 Task: Visit the Redfin Premier page.
Action: Mouse moved to (791, 284)
Screenshot: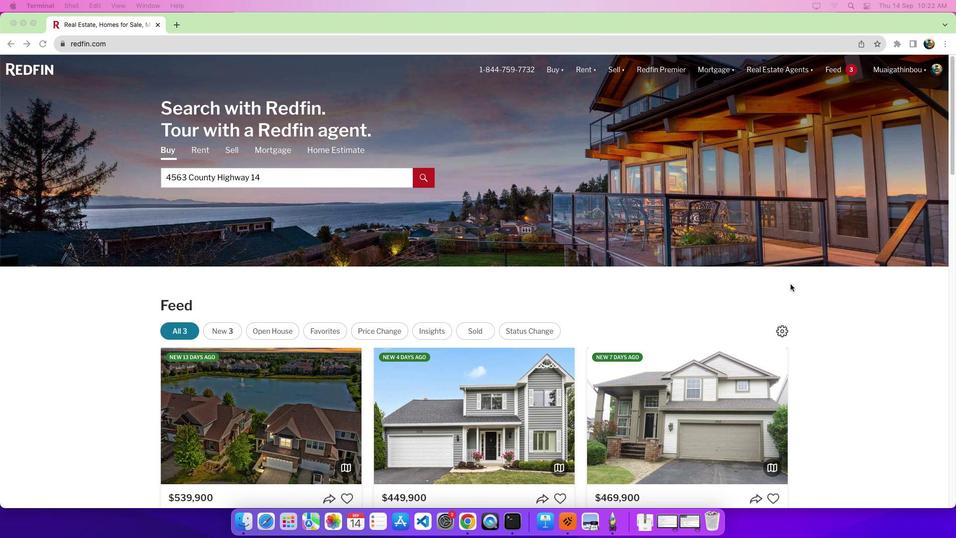 
Action: Mouse pressed left at (791, 284)
Screenshot: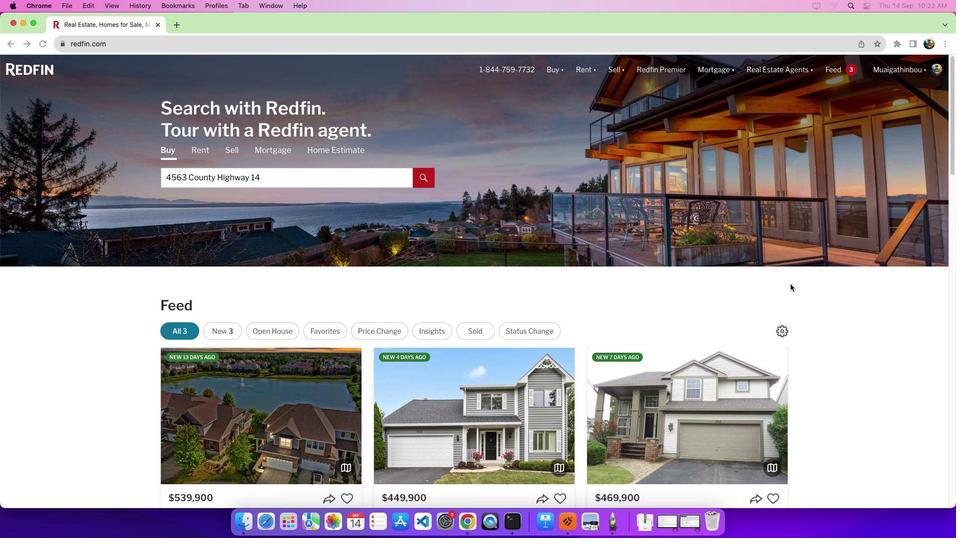 
Action: Mouse moved to (628, 135)
Screenshot: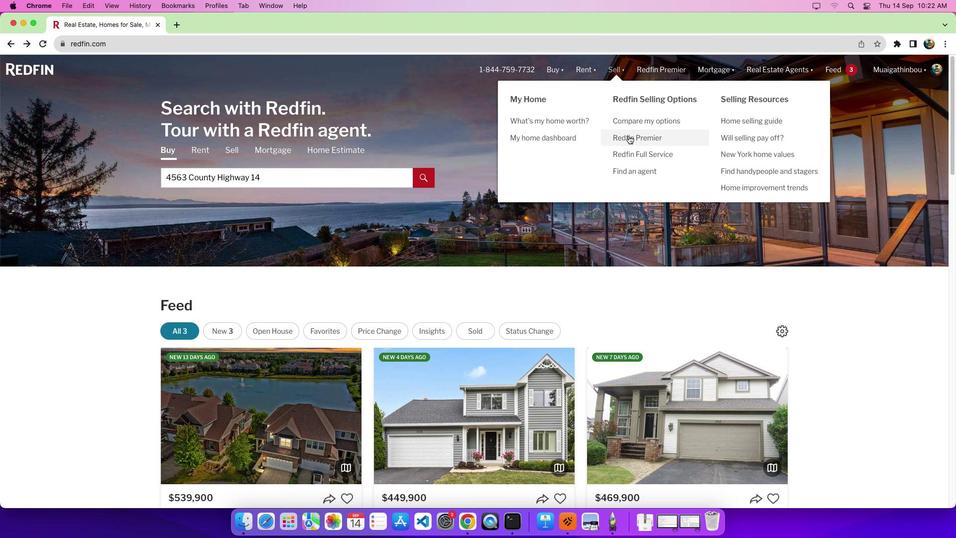 
Action: Mouse pressed left at (628, 135)
Screenshot: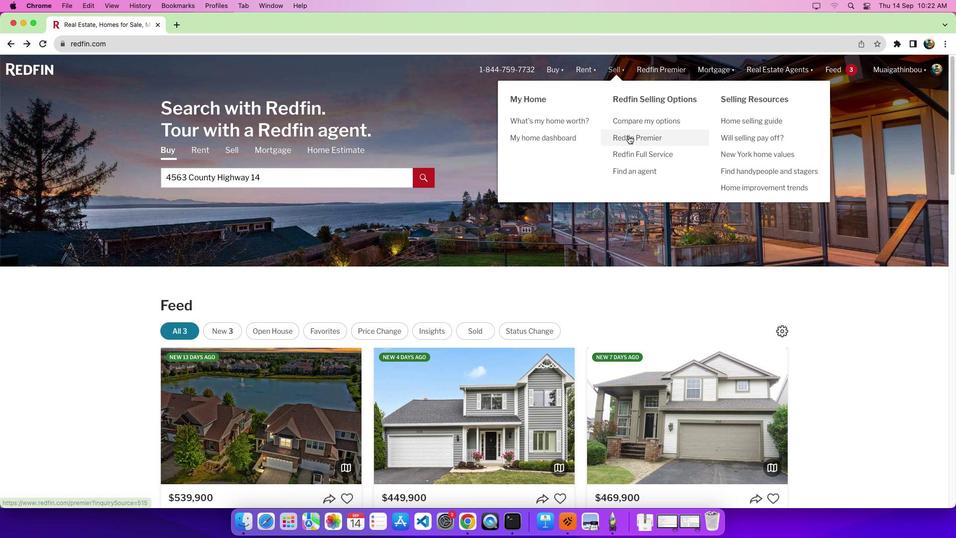 
Action: Mouse moved to (626, 141)
Screenshot: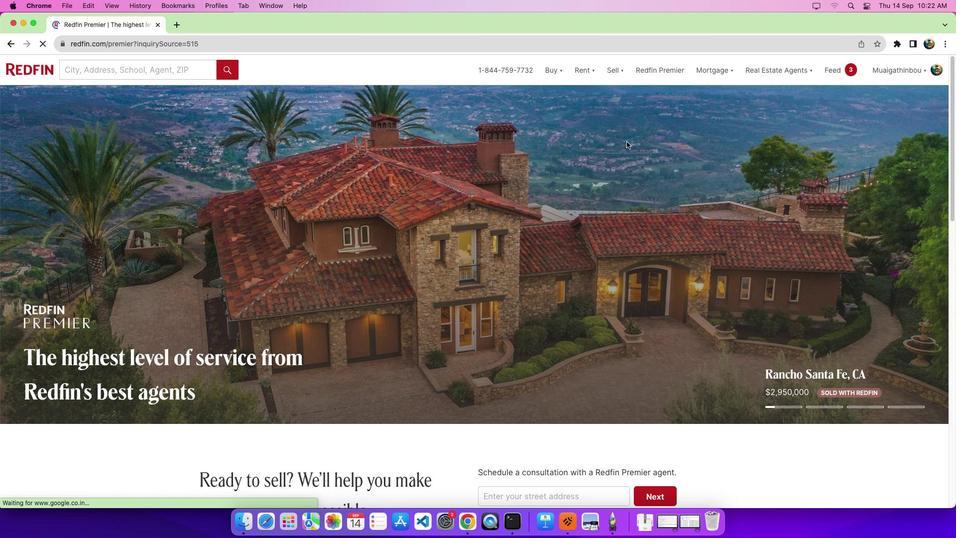 
Action: Mouse scrolled (626, 141) with delta (0, 0)
Screenshot: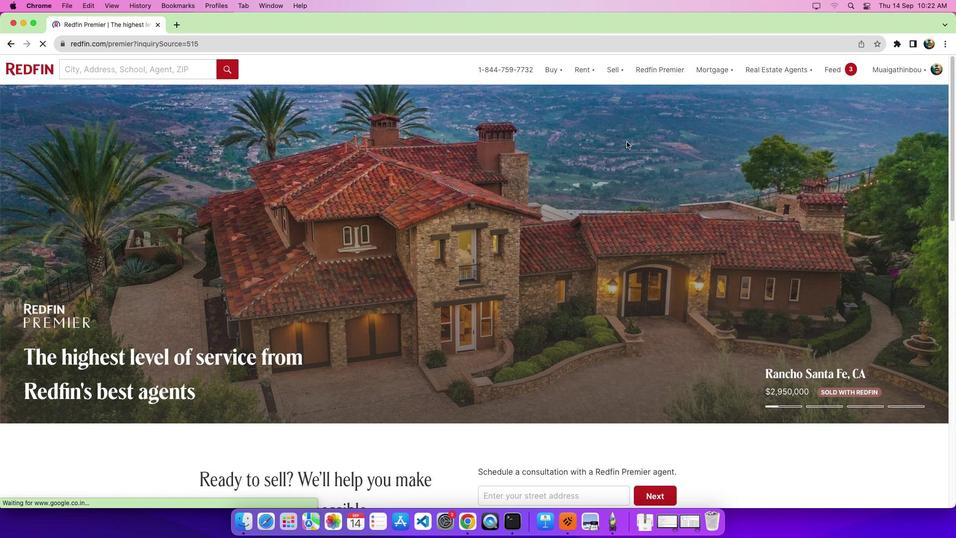 
Action: Mouse scrolled (626, 141) with delta (0, 0)
Screenshot: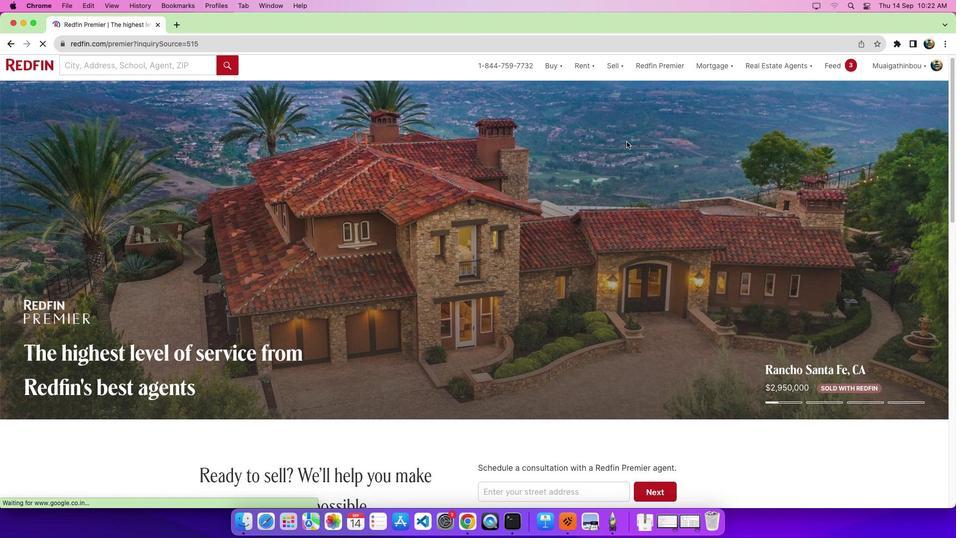 
Action: Mouse scrolled (626, 141) with delta (0, -2)
Screenshot: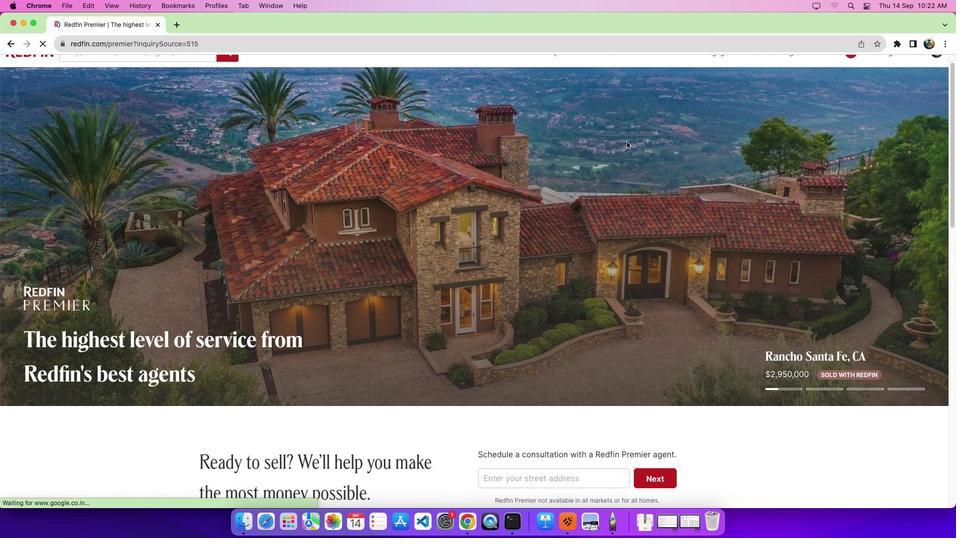 
Action: Mouse scrolled (626, 141) with delta (0, -3)
Screenshot: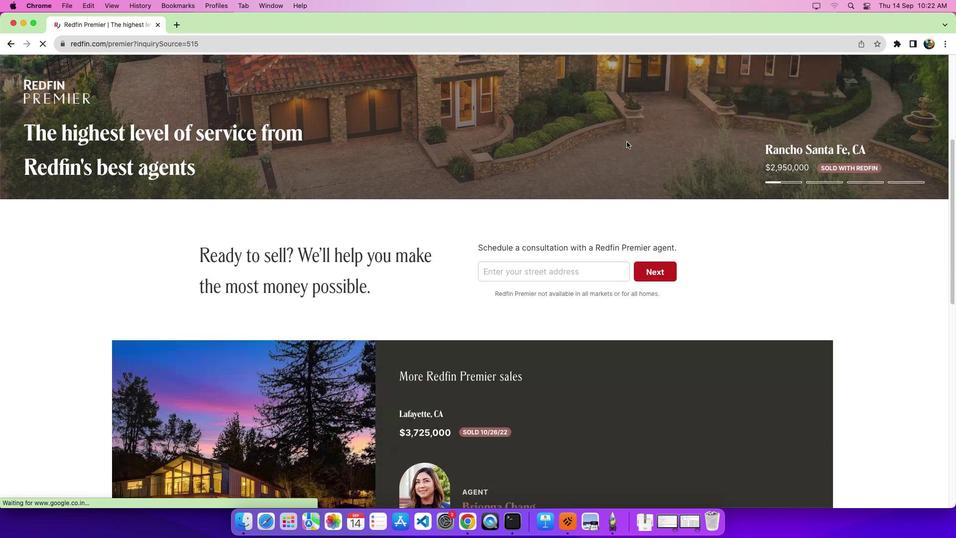 
Action: Mouse scrolled (626, 141) with delta (0, 0)
Screenshot: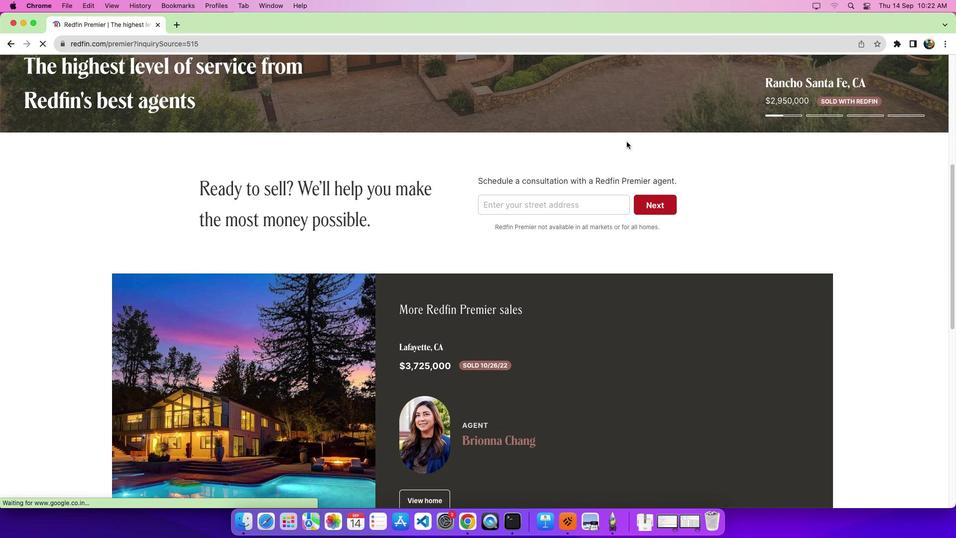 
Action: Mouse scrolled (626, 141) with delta (0, 0)
Screenshot: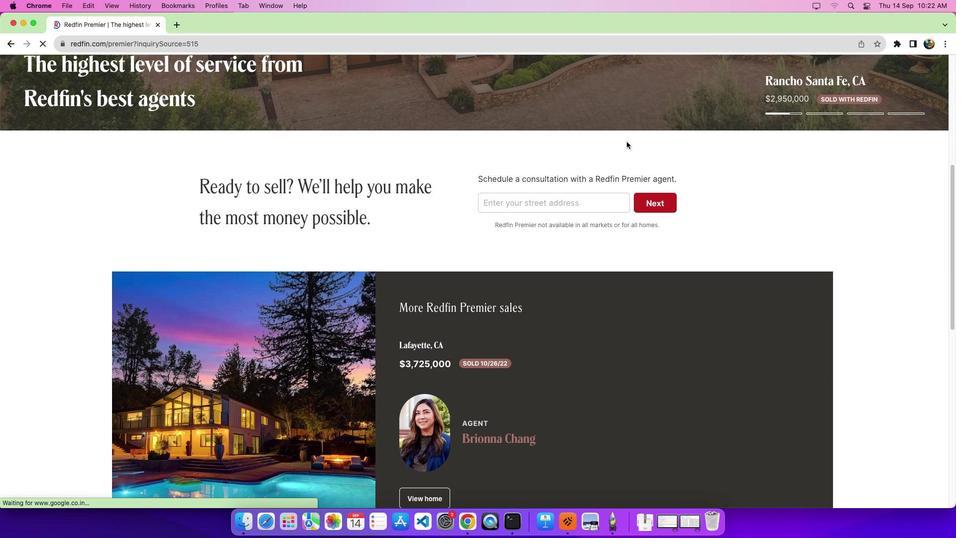 
Action: Mouse scrolled (626, 141) with delta (0, 0)
Screenshot: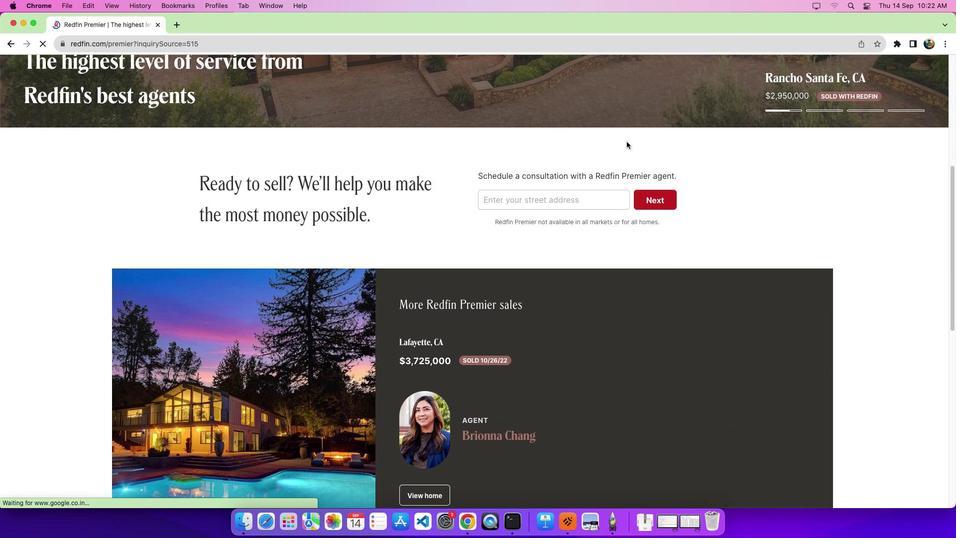
Action: Mouse scrolled (626, 141) with delta (0, 0)
Screenshot: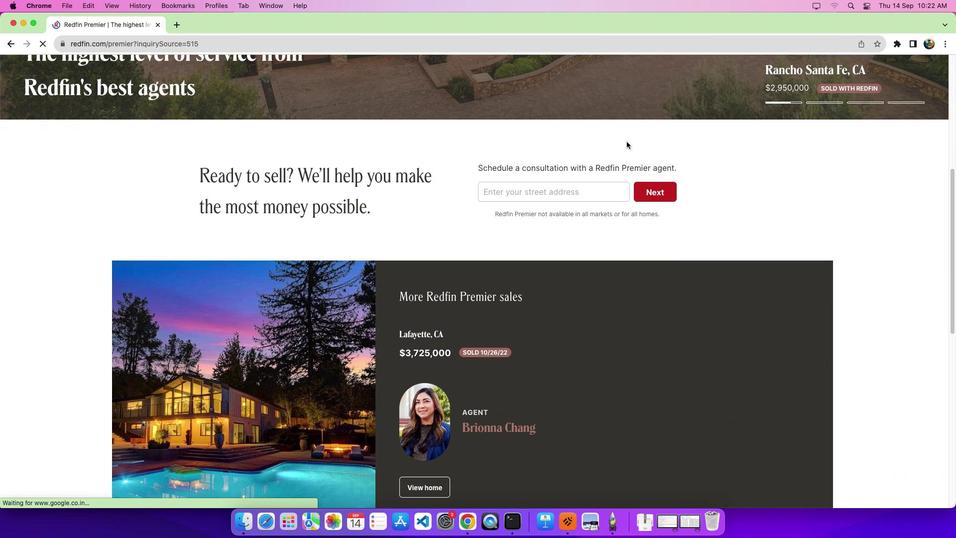 
Action: Mouse moved to (572, 114)
Screenshot: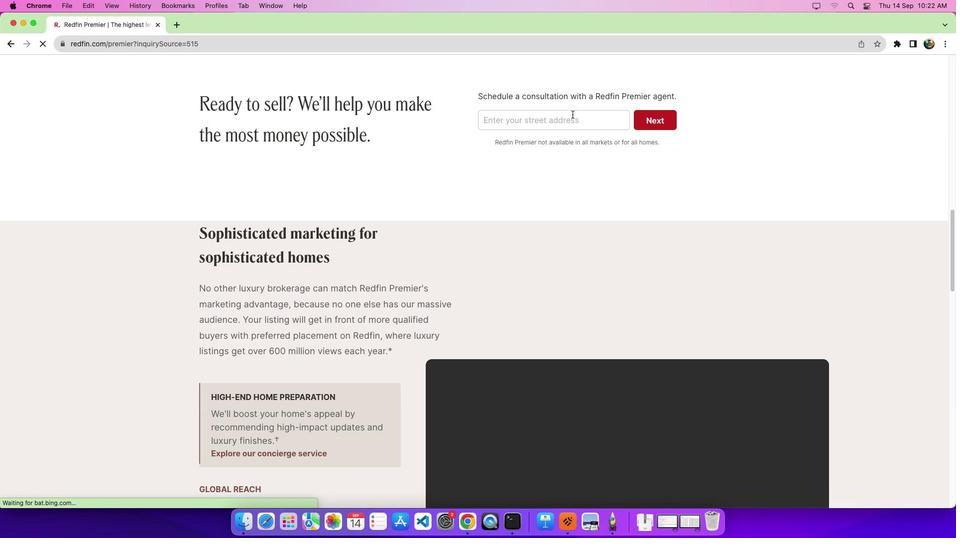 
Action: Mouse pressed left at (572, 114)
Screenshot: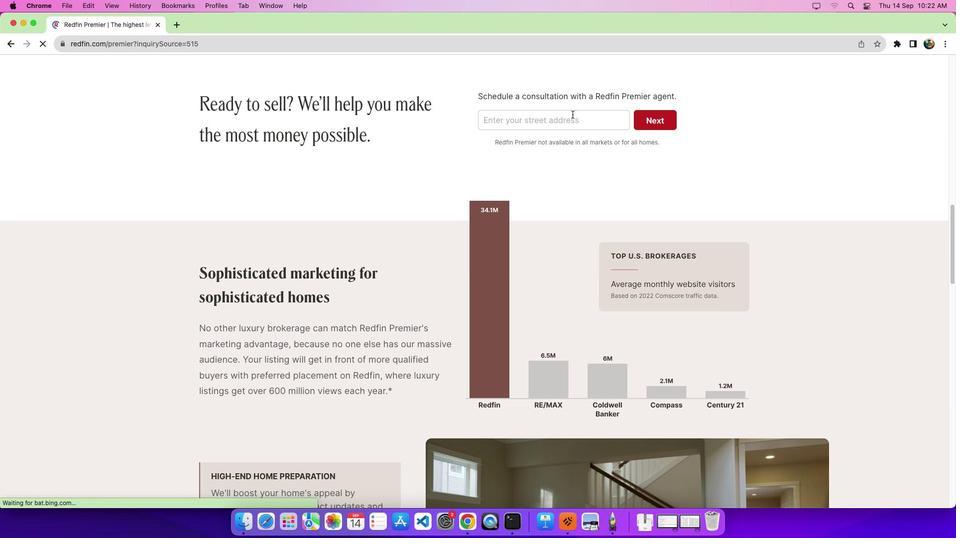
Action: Mouse moved to (594, 154)
Screenshot: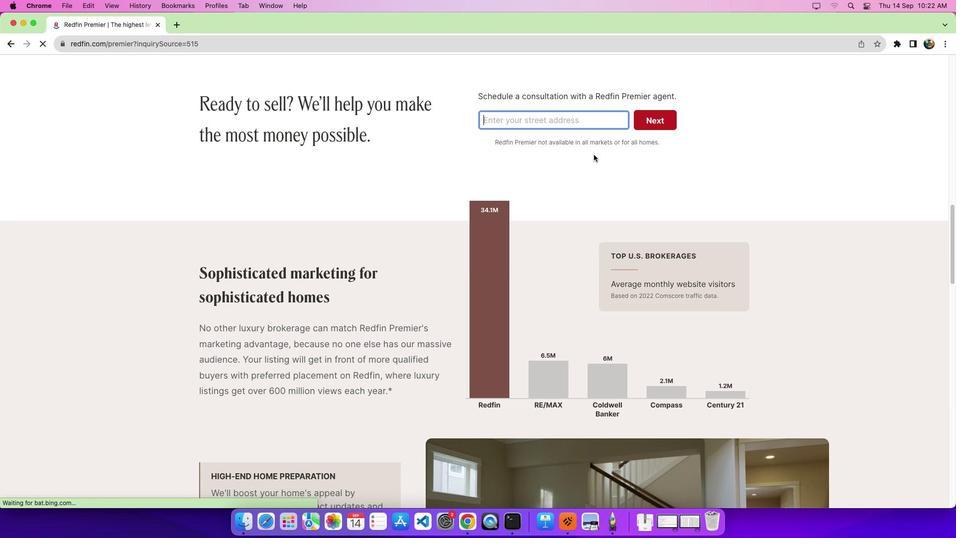 
Action: Mouse scrolled (594, 154) with delta (0, 0)
Screenshot: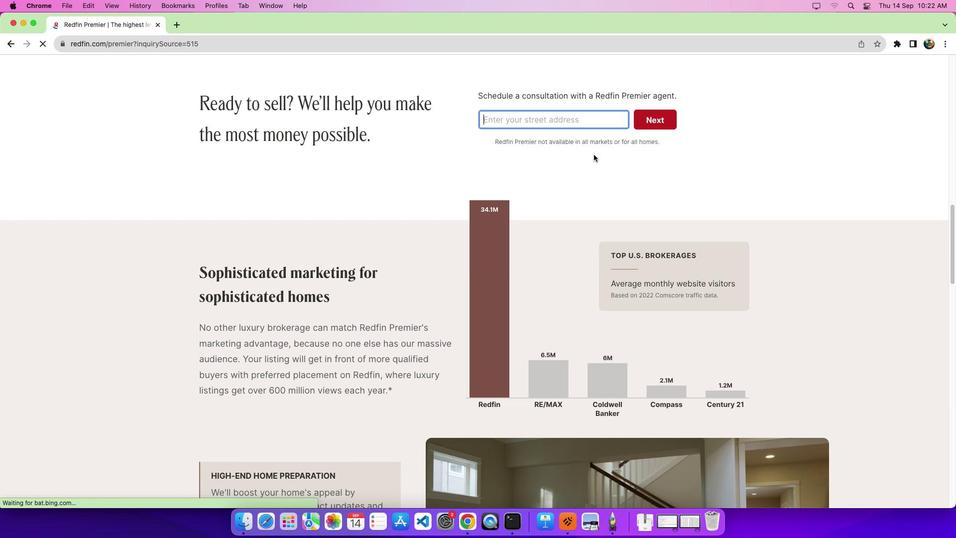 
Action: Mouse scrolled (594, 154) with delta (0, 0)
Screenshot: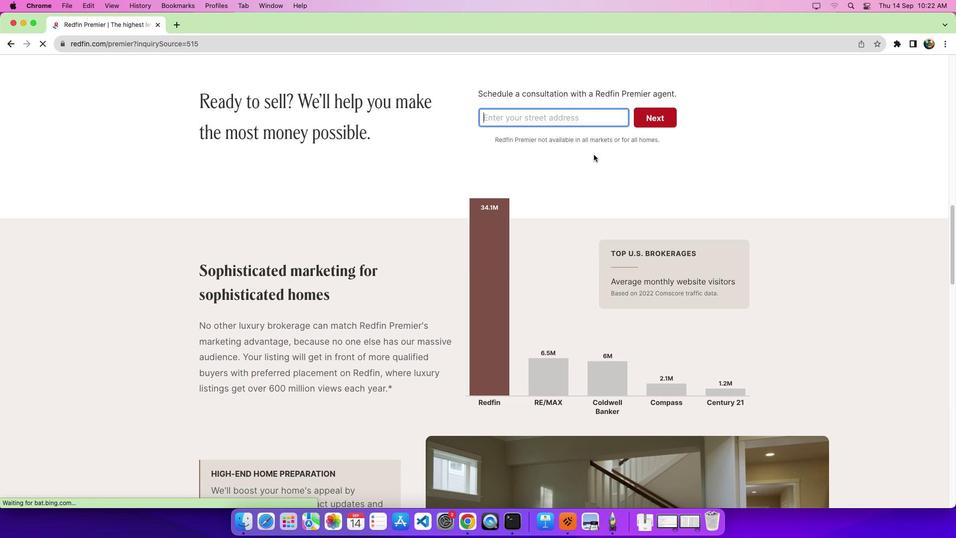 
Action: Mouse scrolled (594, 154) with delta (0, -3)
Screenshot: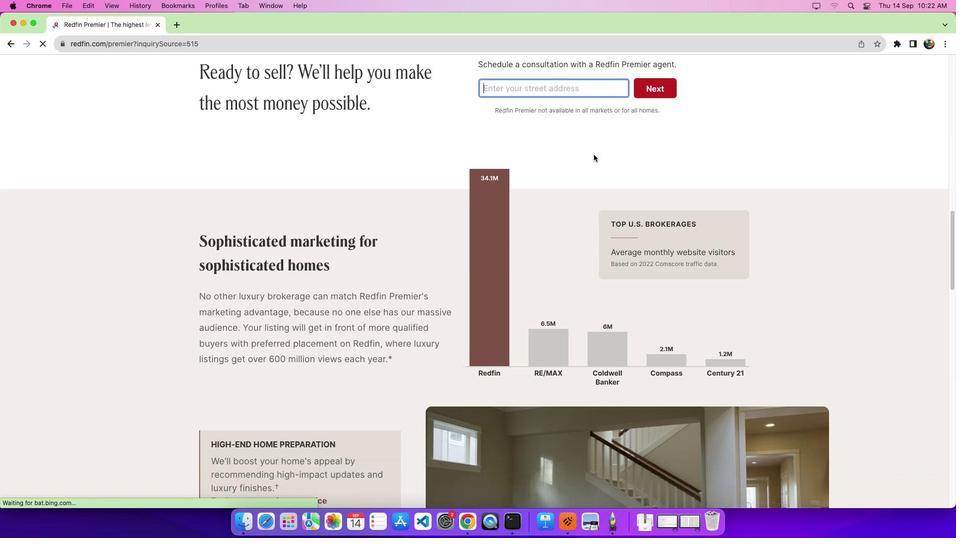 
Action: Mouse scrolled (594, 154) with delta (0, -5)
Screenshot: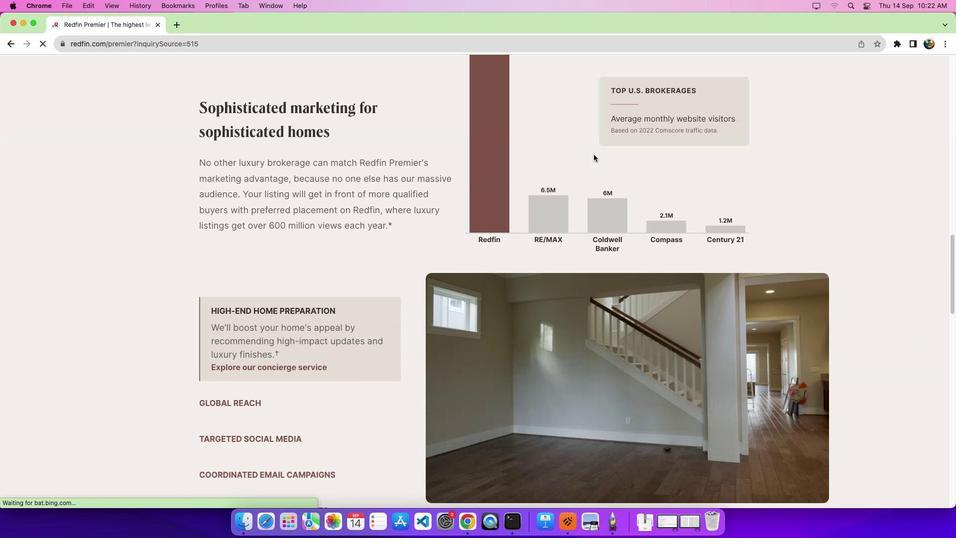 
Action: Mouse scrolled (594, 154) with delta (0, 0)
Screenshot: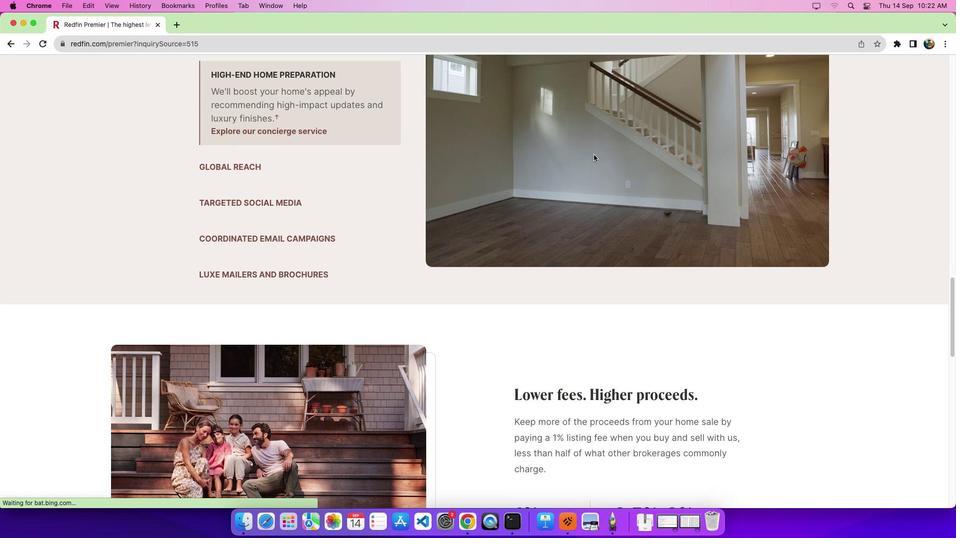 
Action: Mouse scrolled (594, 154) with delta (0, 0)
Screenshot: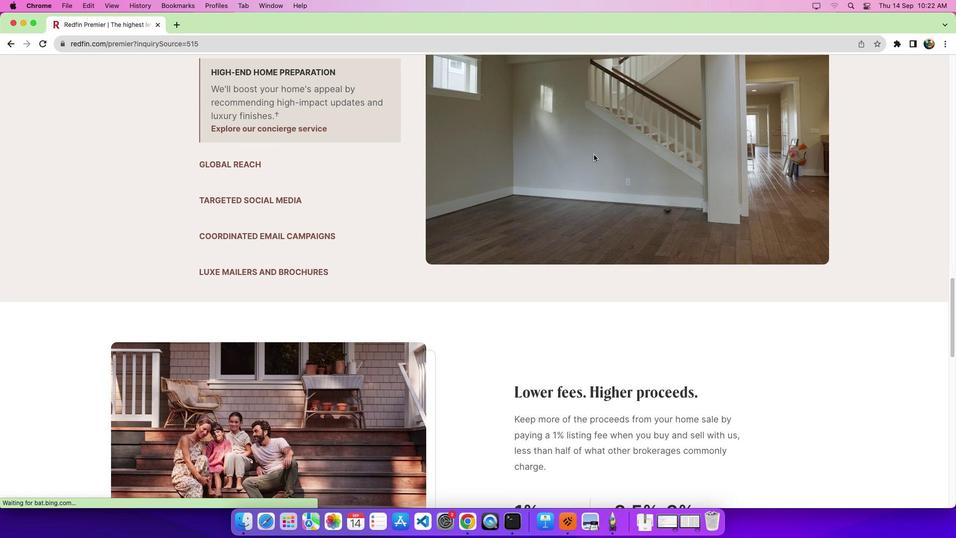 
Action: Mouse scrolled (594, 154) with delta (0, -3)
Screenshot: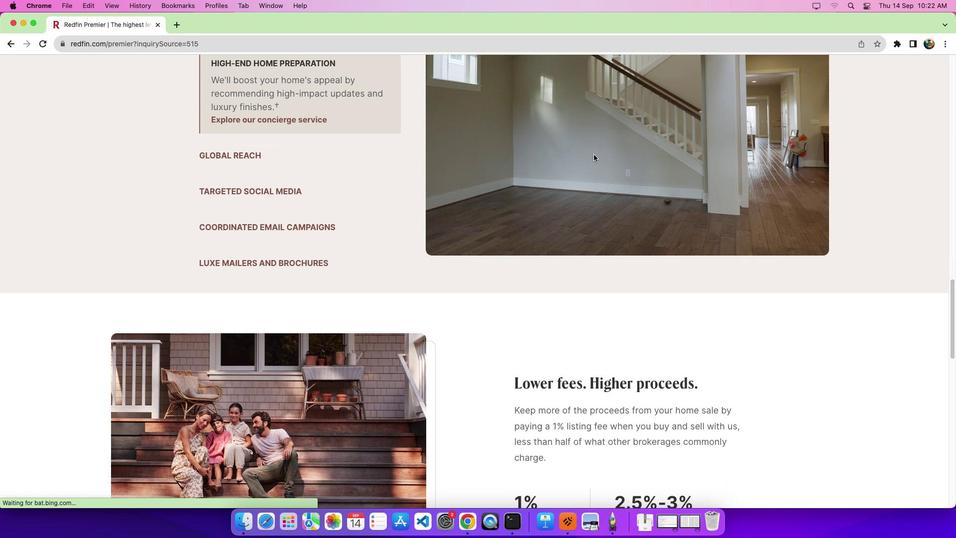
Action: Mouse scrolled (594, 154) with delta (0, -4)
Screenshot: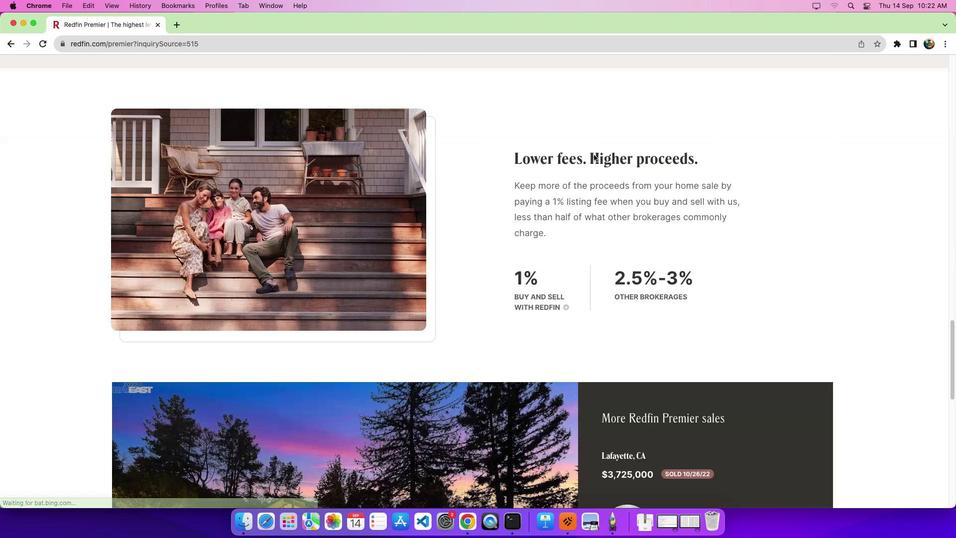 
Action: Mouse scrolled (594, 154) with delta (0, 0)
Screenshot: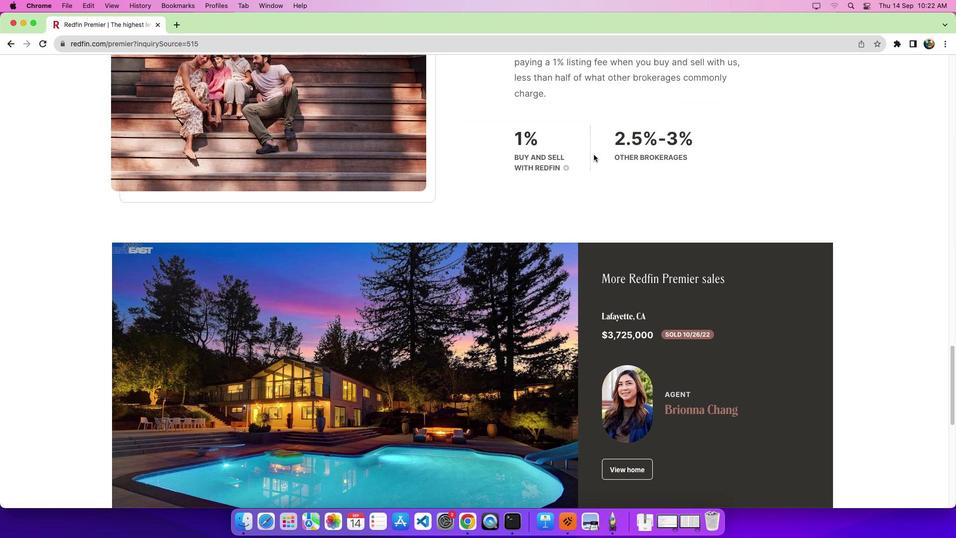 
Action: Mouse scrolled (594, 154) with delta (0, 0)
Screenshot: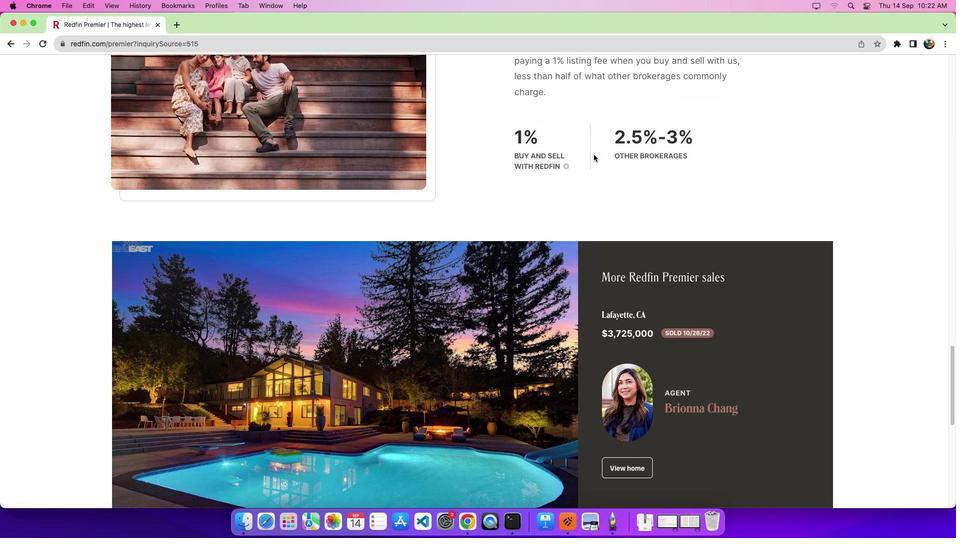 
Action: Mouse scrolled (594, 154) with delta (0, 0)
Screenshot: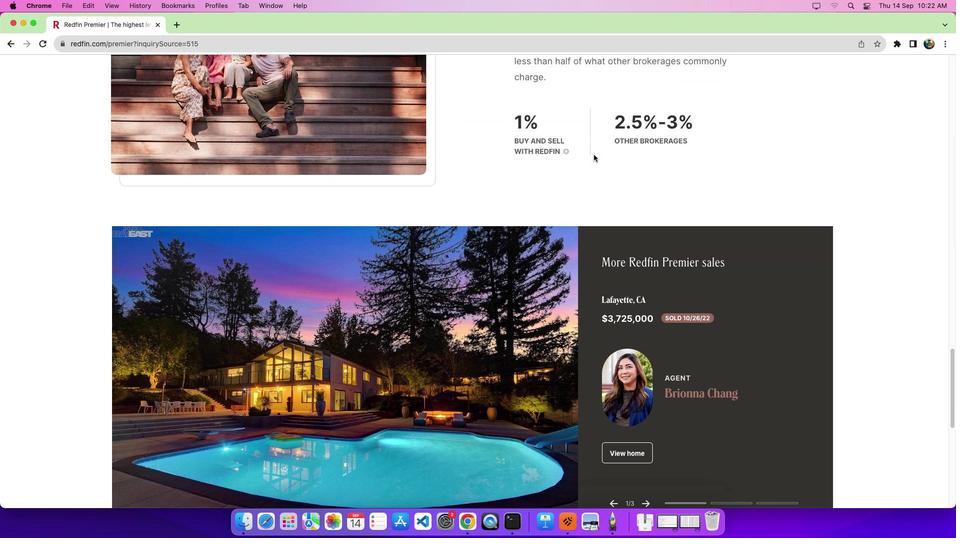 
Action: Mouse scrolled (594, 154) with delta (0, 0)
Screenshot: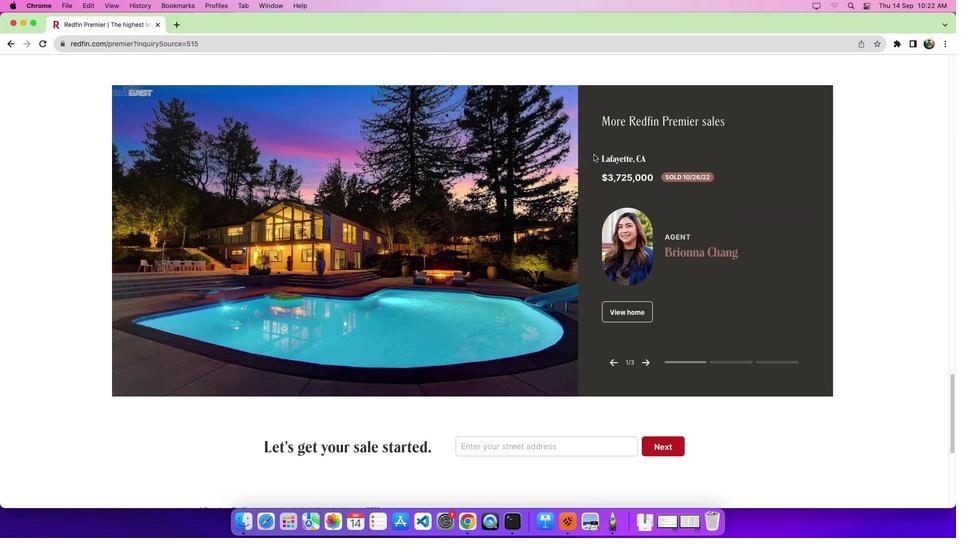 
Action: Mouse scrolled (594, 154) with delta (0, -4)
Screenshot: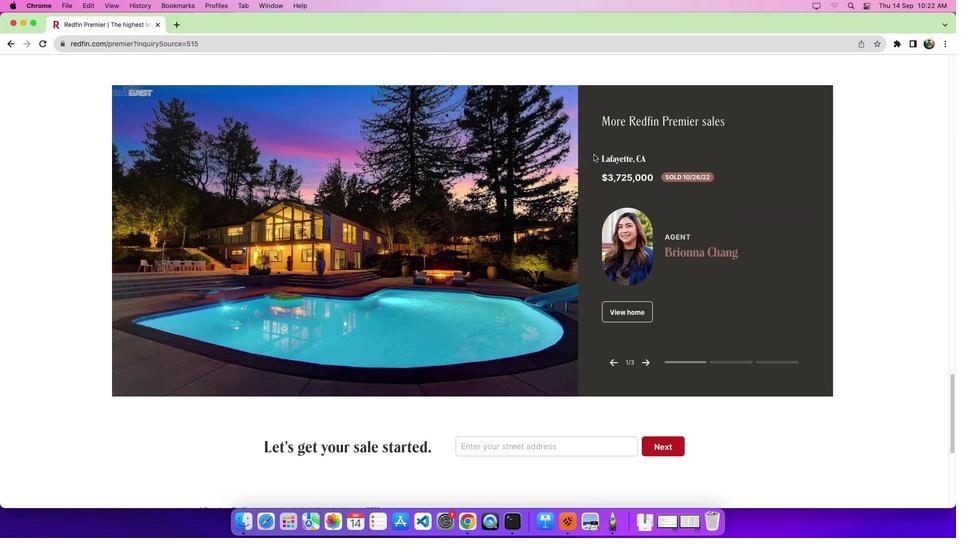 
Action: Mouse scrolled (594, 154) with delta (0, -6)
Screenshot: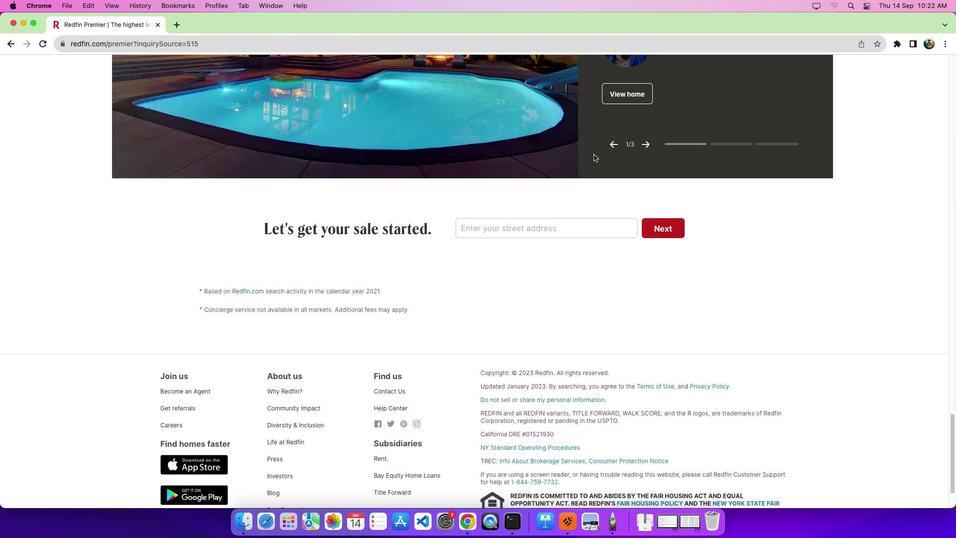 
Action: Mouse scrolled (594, 154) with delta (0, -7)
Screenshot: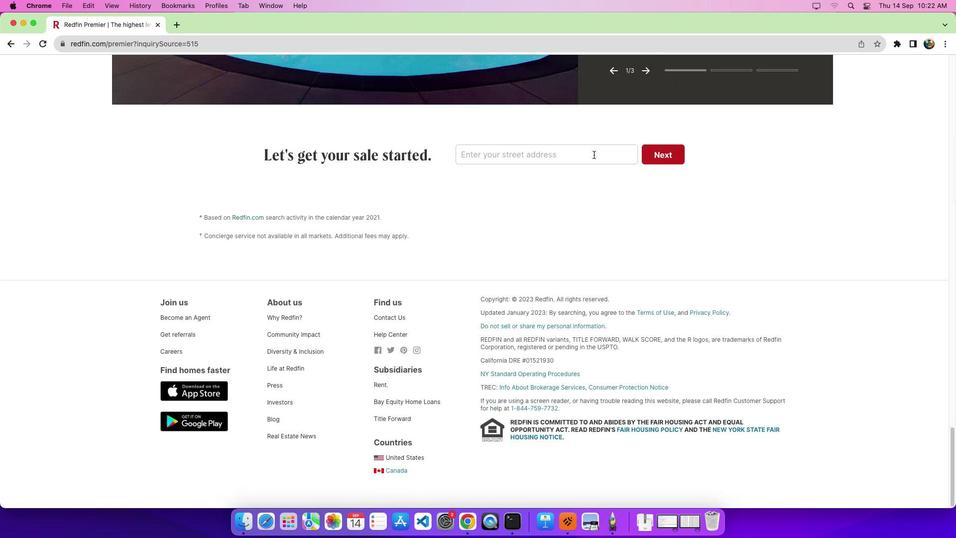 
Action: Mouse scrolled (594, 154) with delta (0, 0)
Screenshot: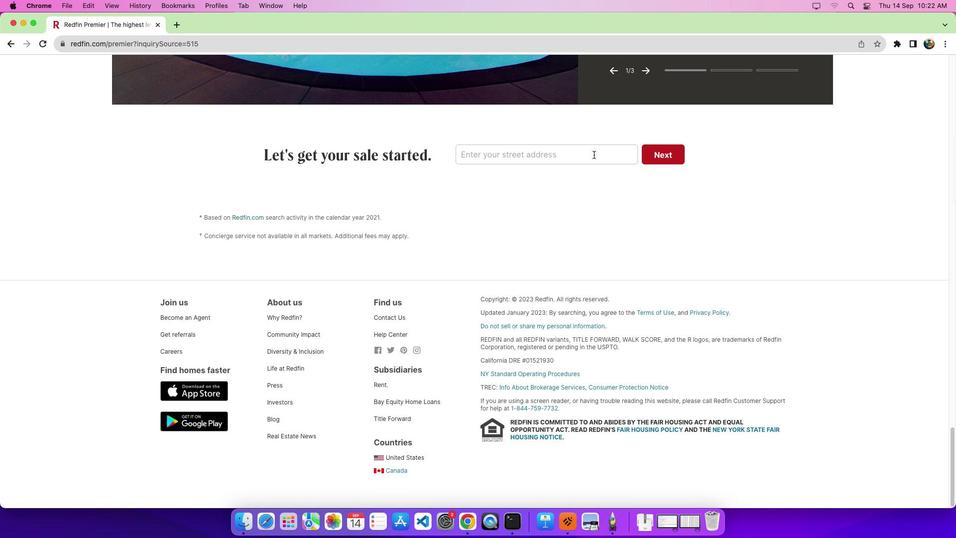
Action: Mouse scrolled (594, 154) with delta (0, 0)
Screenshot: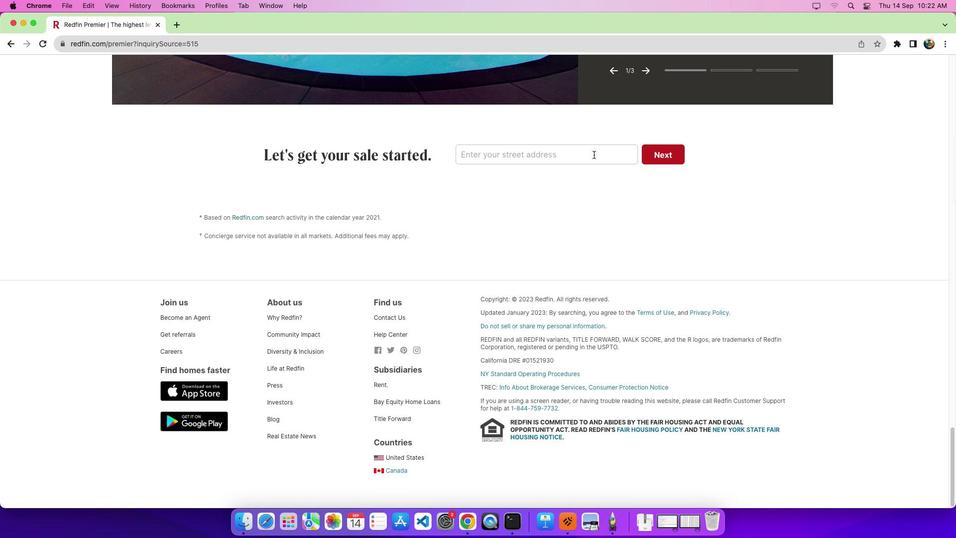 
Action: Mouse scrolled (594, 154) with delta (0, -4)
Screenshot: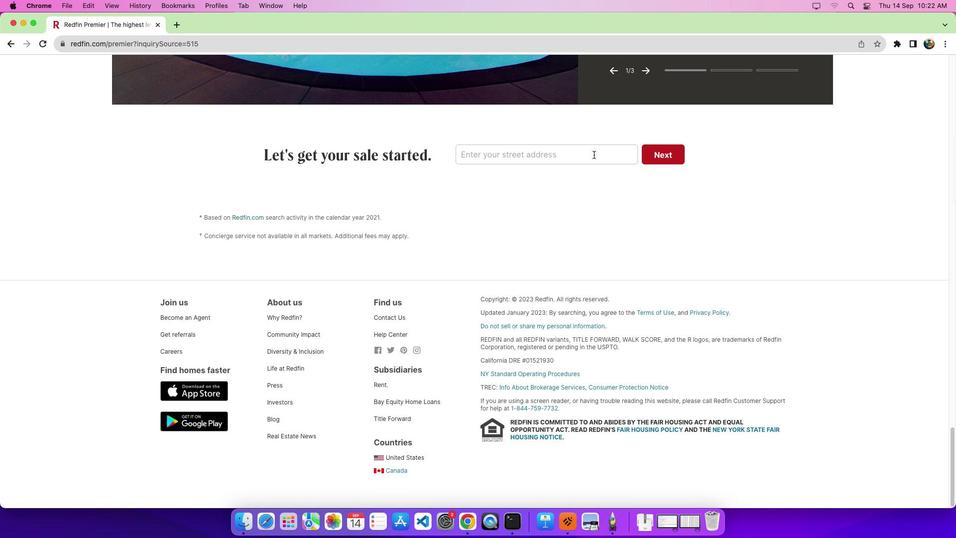 
Action: Mouse scrolled (594, 154) with delta (0, -6)
Screenshot: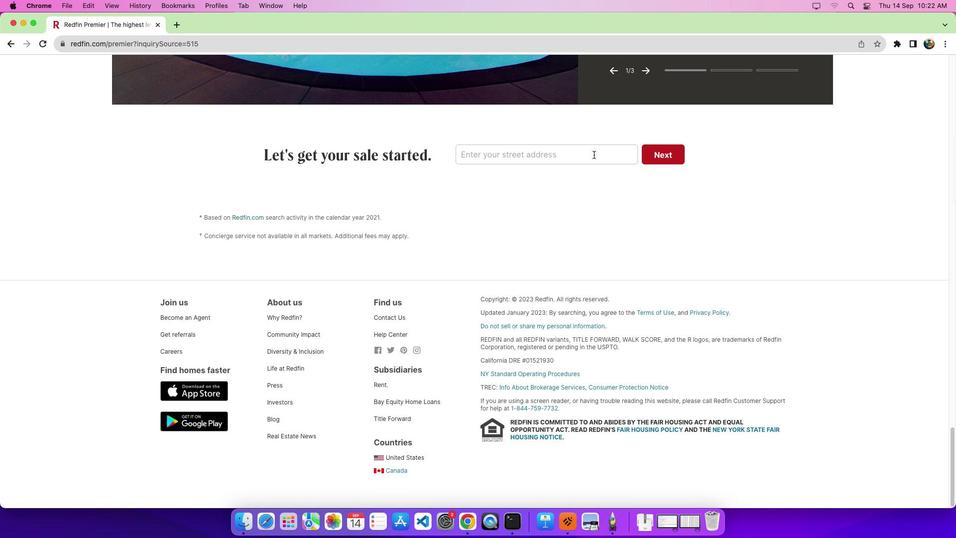 
Action: Mouse scrolled (594, 154) with delta (0, -7)
Screenshot: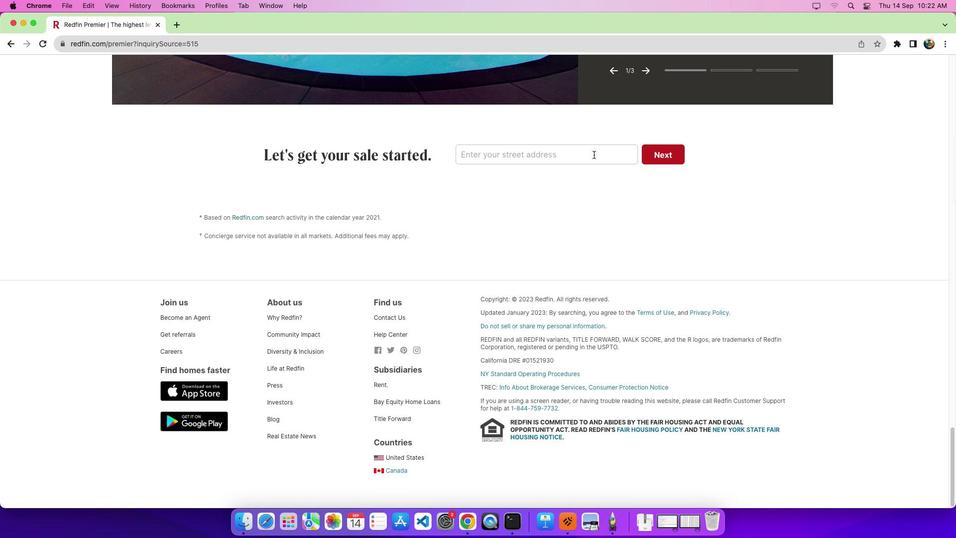 
Action: Mouse scrolled (594, 154) with delta (0, 0)
Screenshot: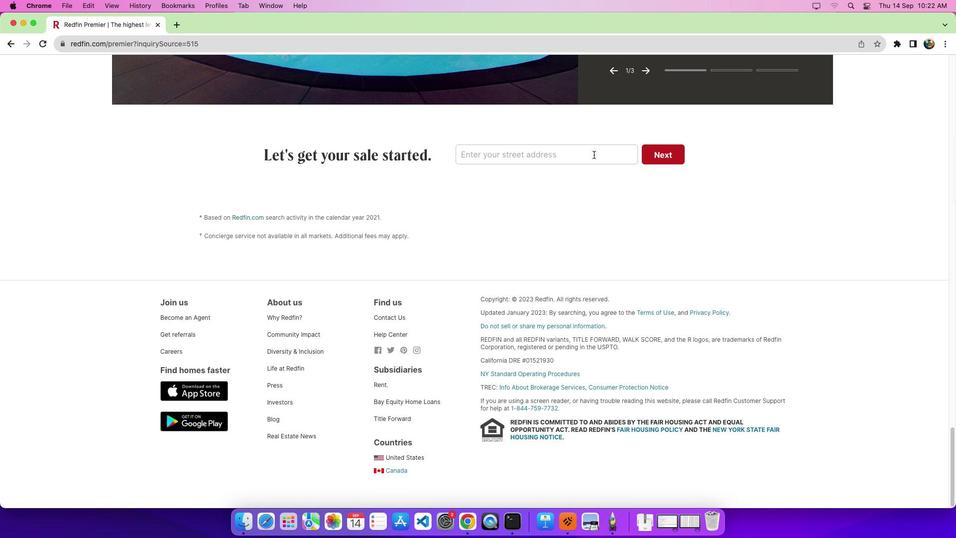 
Action: Mouse scrolled (594, 154) with delta (0, 0)
Screenshot: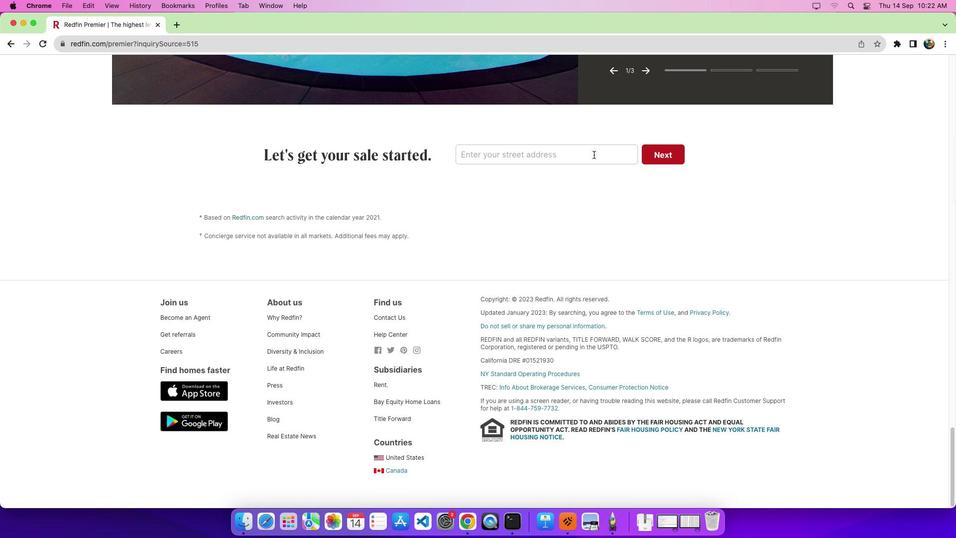 
Action: Mouse scrolled (594, 154) with delta (0, -3)
Screenshot: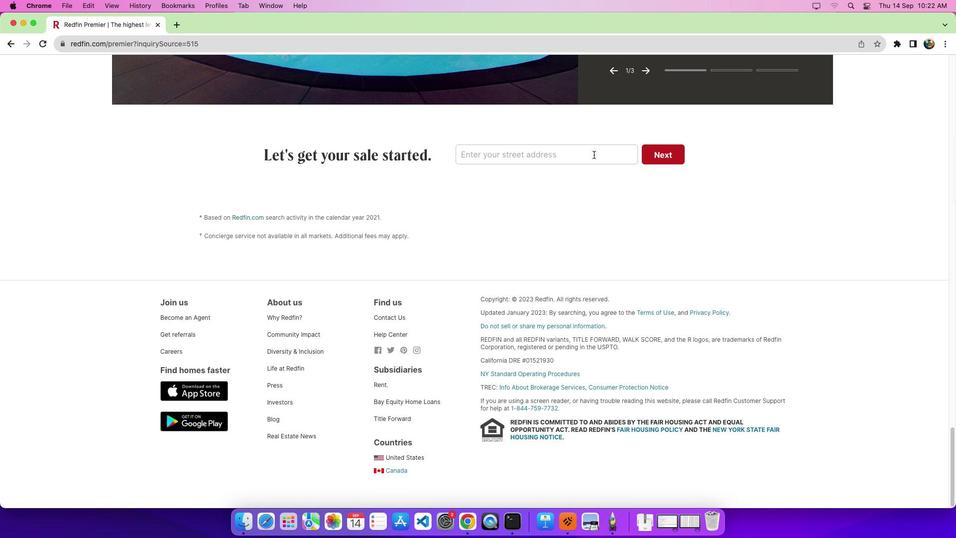 
Action: Mouse scrolled (594, 154) with delta (0, 0)
Screenshot: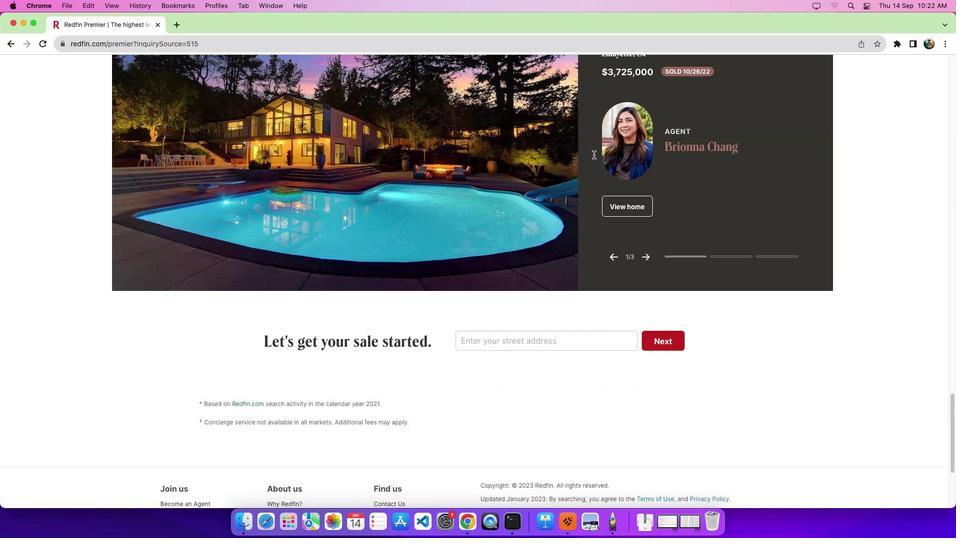 
Action: Mouse scrolled (594, 154) with delta (0, 0)
Screenshot: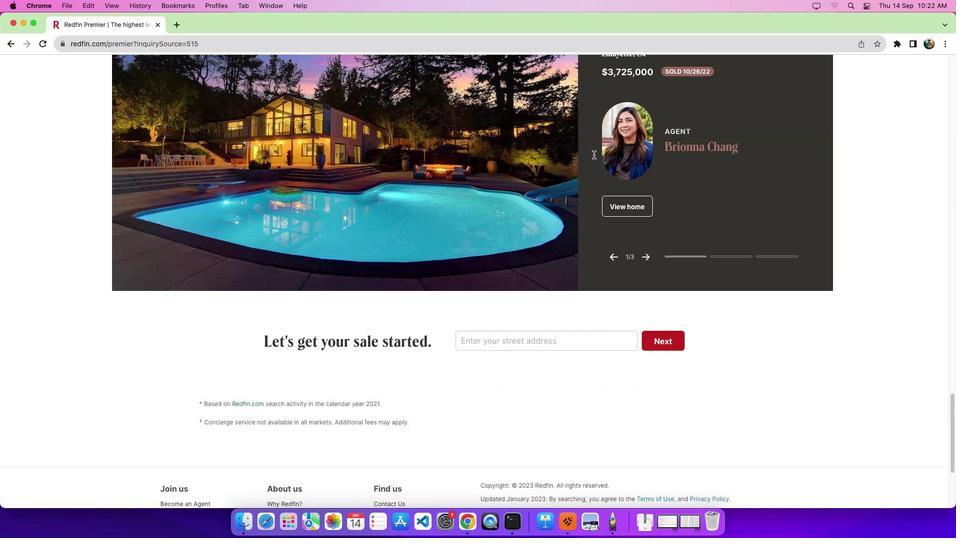 
Action: Mouse scrolled (594, 154) with delta (0, 4)
Screenshot: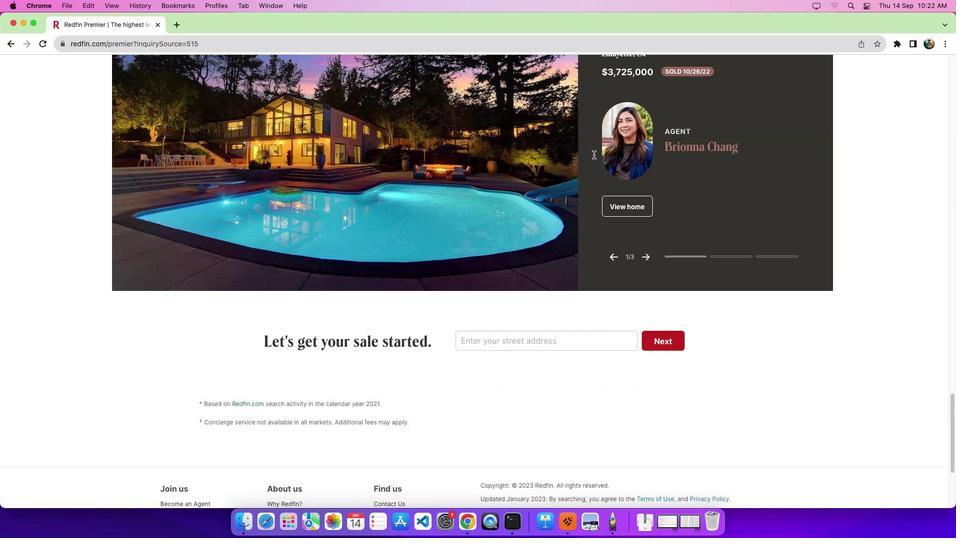 
Action: Mouse scrolled (594, 154) with delta (0, 6)
Screenshot: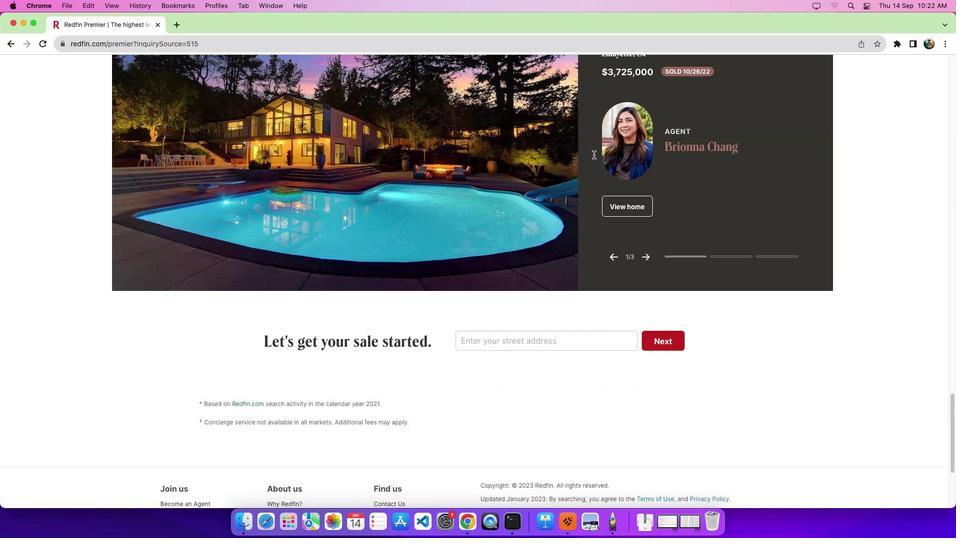 
Action: Mouse scrolled (594, 154) with delta (0, 7)
Screenshot: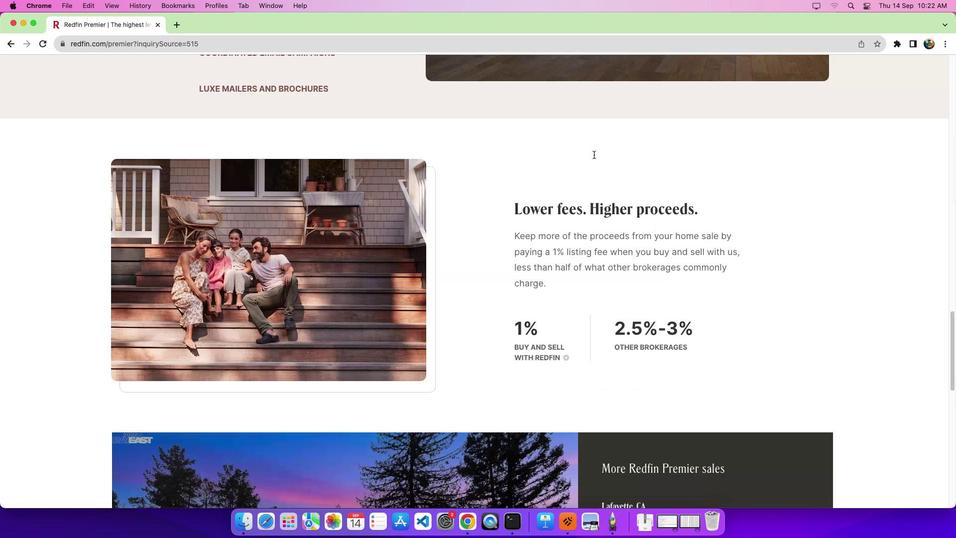 
Action: Mouse scrolled (594, 154) with delta (0, 8)
Screenshot: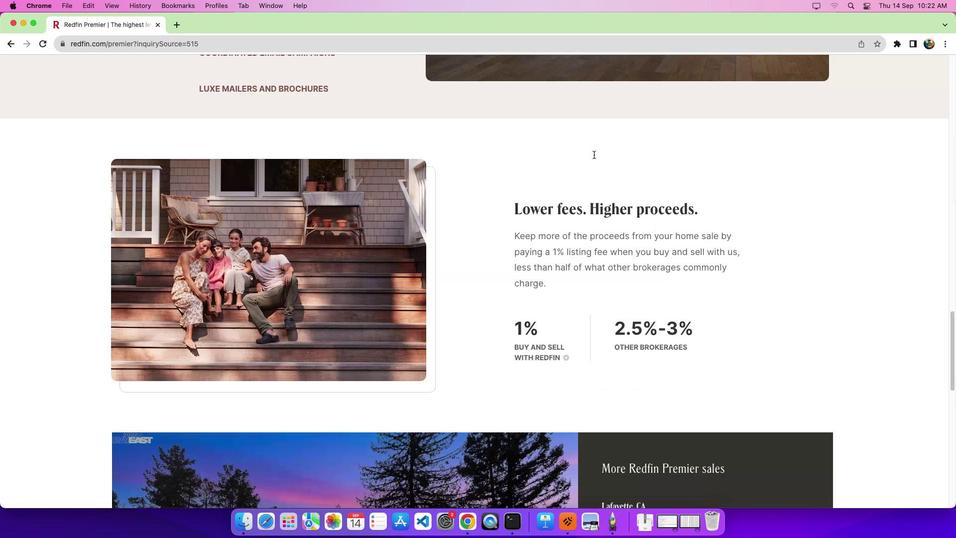 
Action: Mouse scrolled (594, 154) with delta (0, 0)
Screenshot: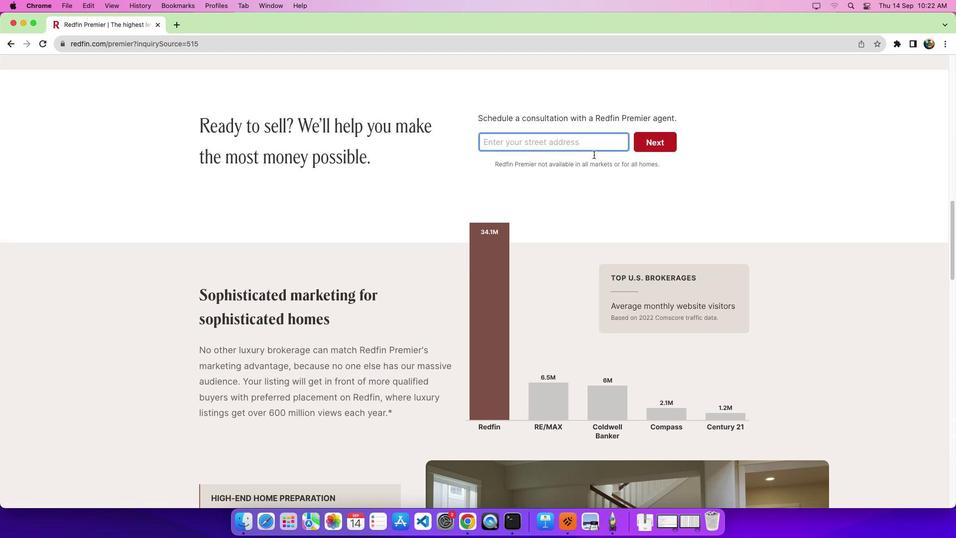 
Action: Mouse scrolled (594, 154) with delta (0, 0)
Screenshot: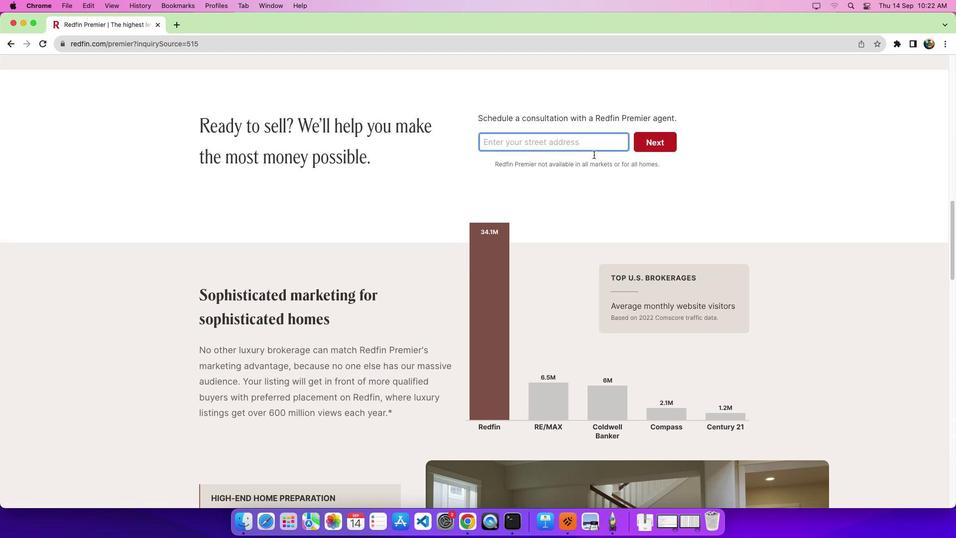
Action: Mouse scrolled (594, 154) with delta (0, 4)
Screenshot: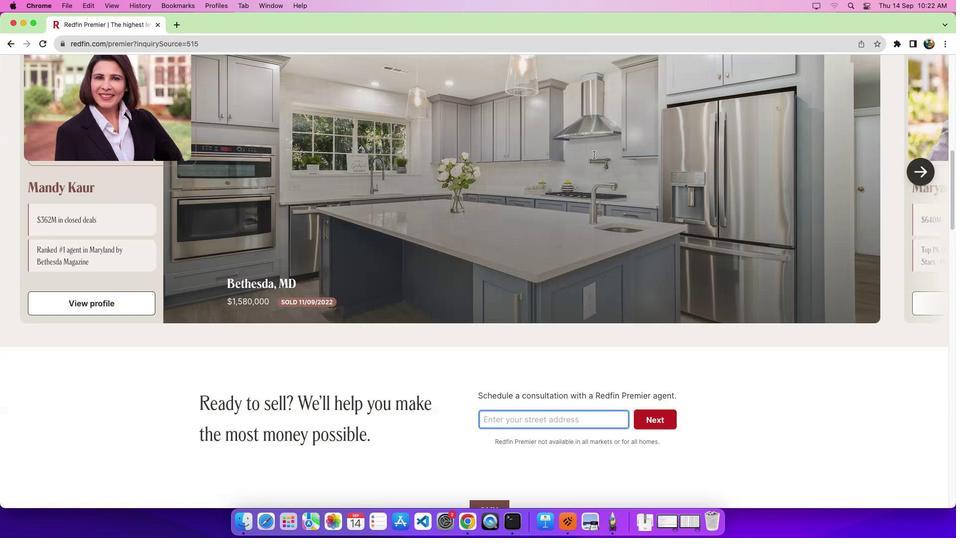 
Action: Mouse scrolled (594, 154) with delta (0, 6)
Screenshot: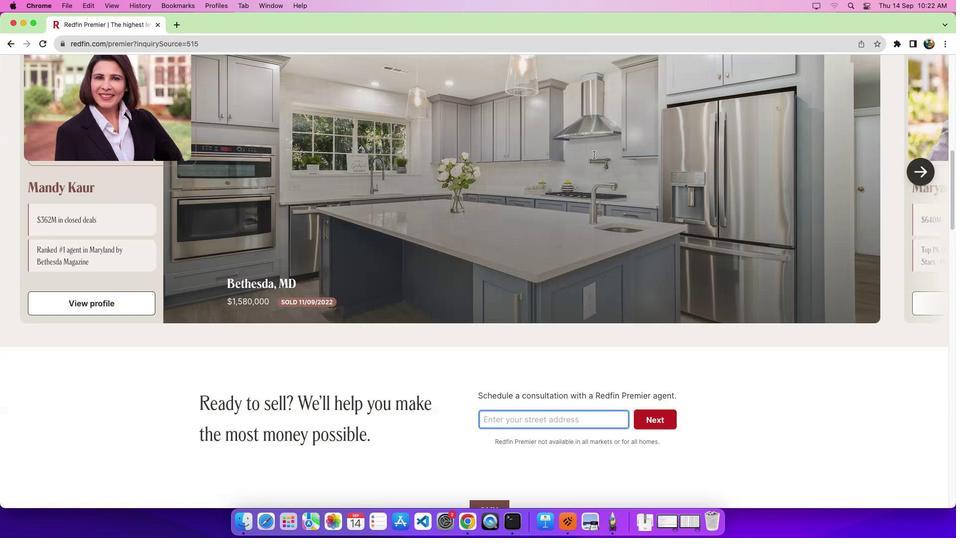 
Action: Mouse scrolled (594, 154) with delta (0, 7)
Screenshot: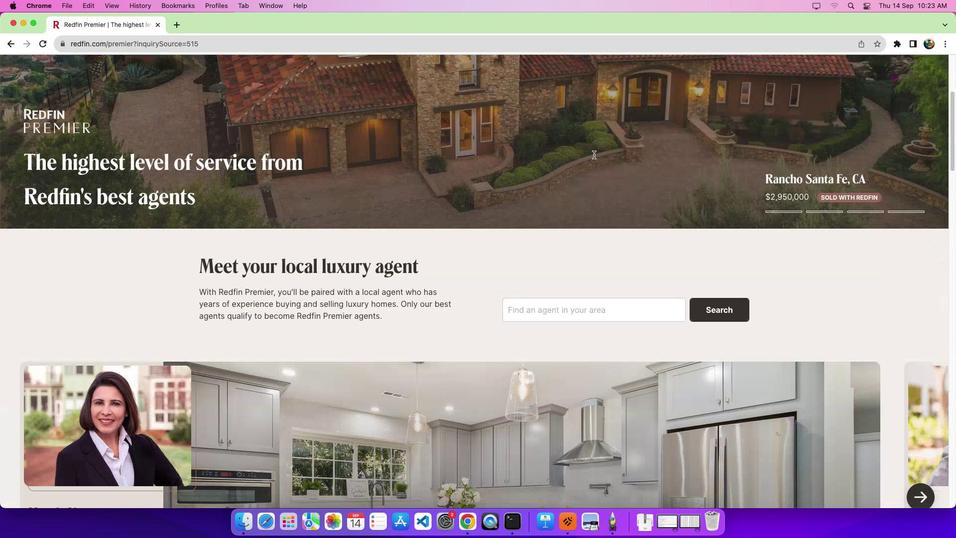 
Action: Mouse scrolled (594, 154) with delta (0, 7)
Screenshot: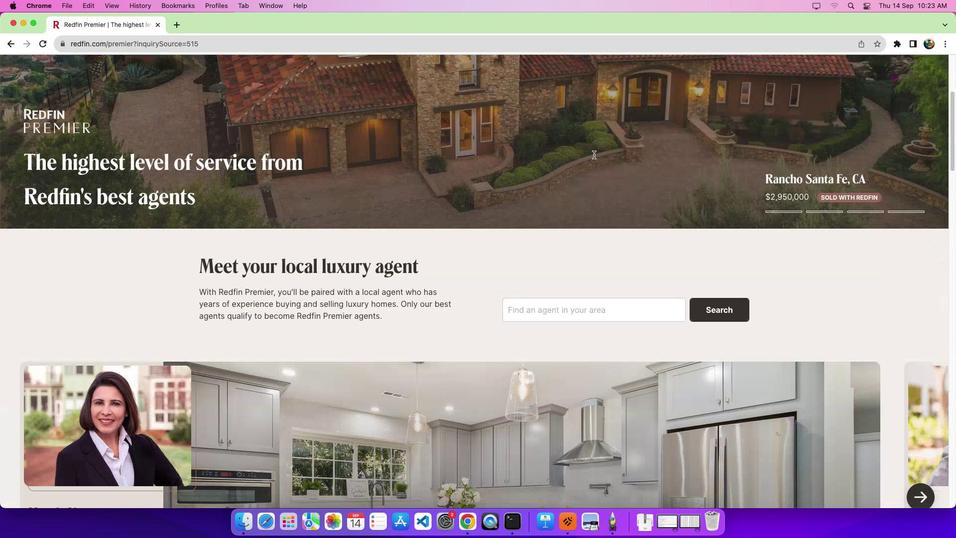
Action: Mouse scrolled (594, 154) with delta (0, 0)
Screenshot: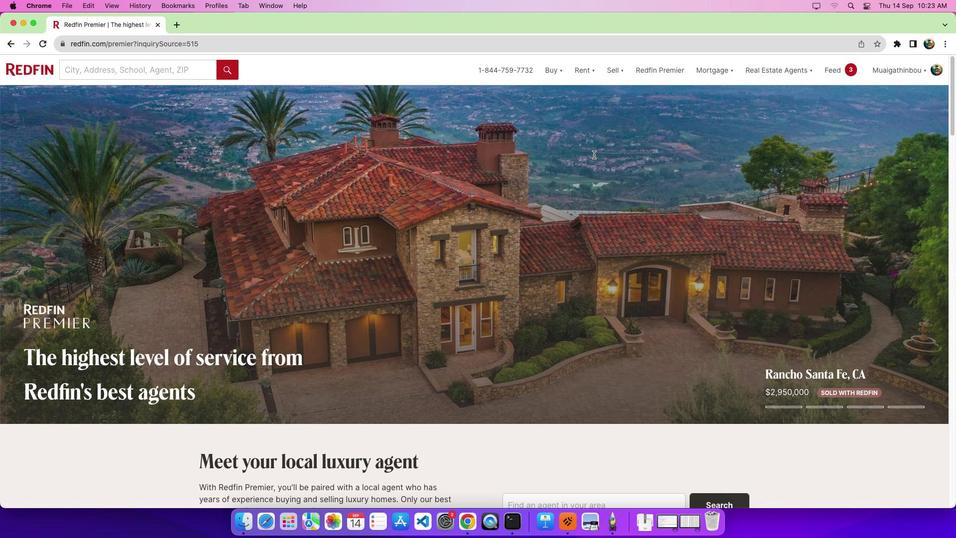 
Action: Mouse scrolled (594, 154) with delta (0, 0)
Screenshot: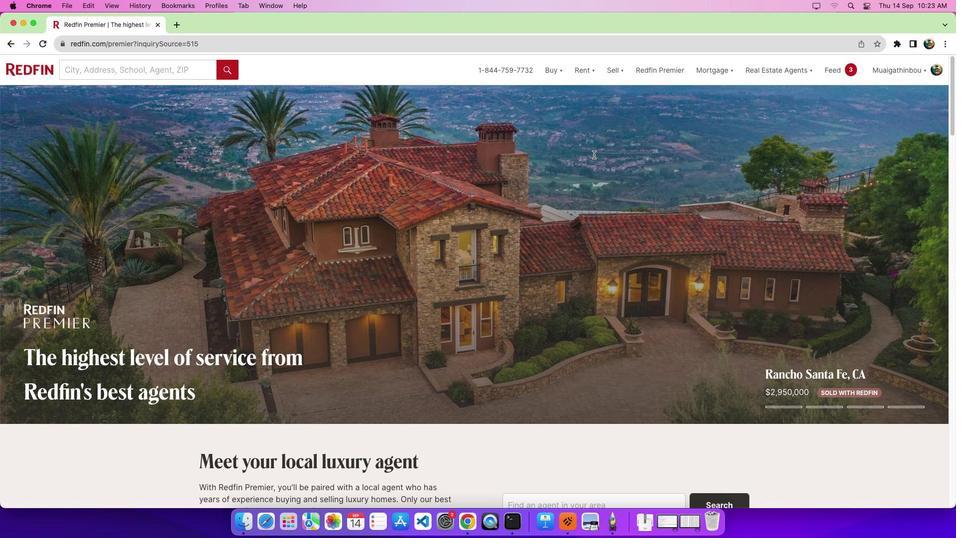 
Action: Mouse scrolled (594, 154) with delta (0, 4)
Screenshot: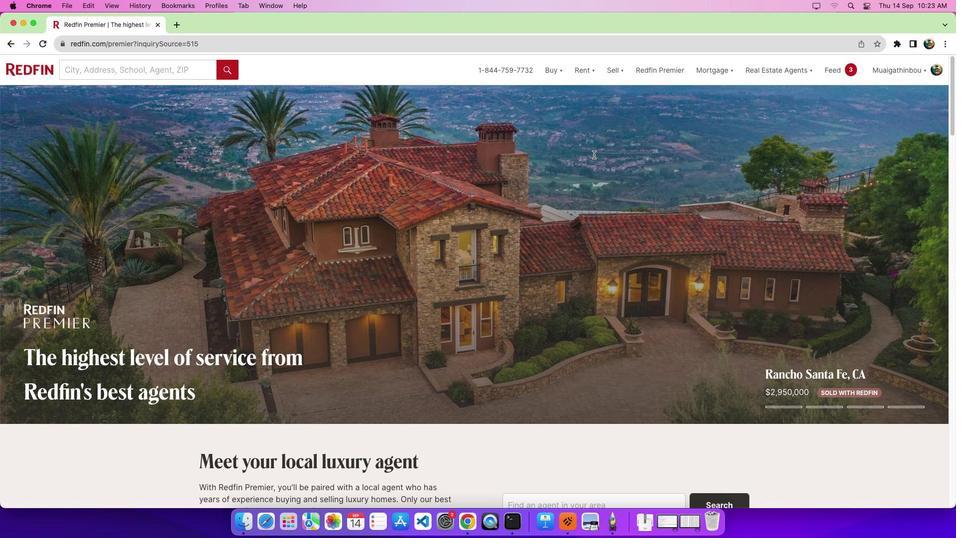 
Action: Mouse scrolled (594, 154) with delta (0, 6)
Screenshot: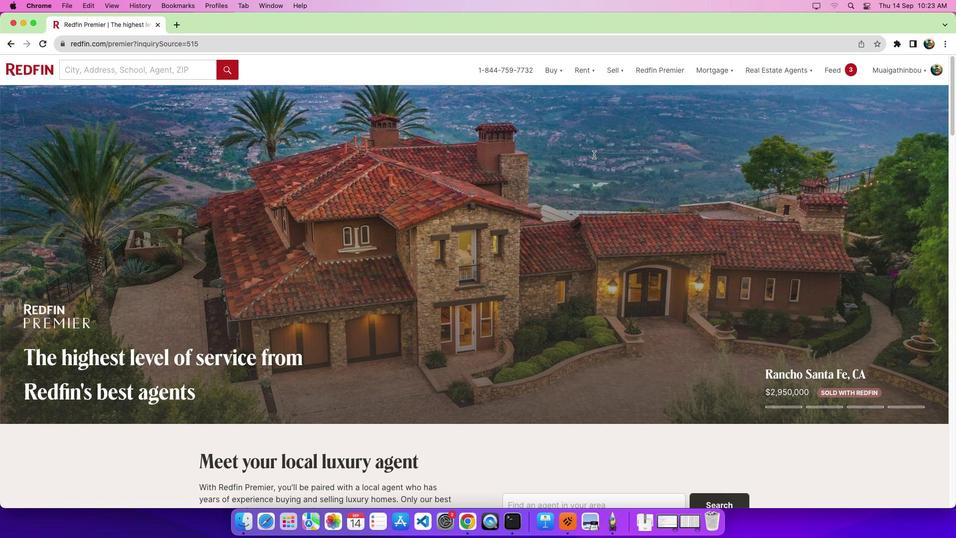 
Action: Mouse scrolled (594, 154) with delta (0, 7)
Screenshot: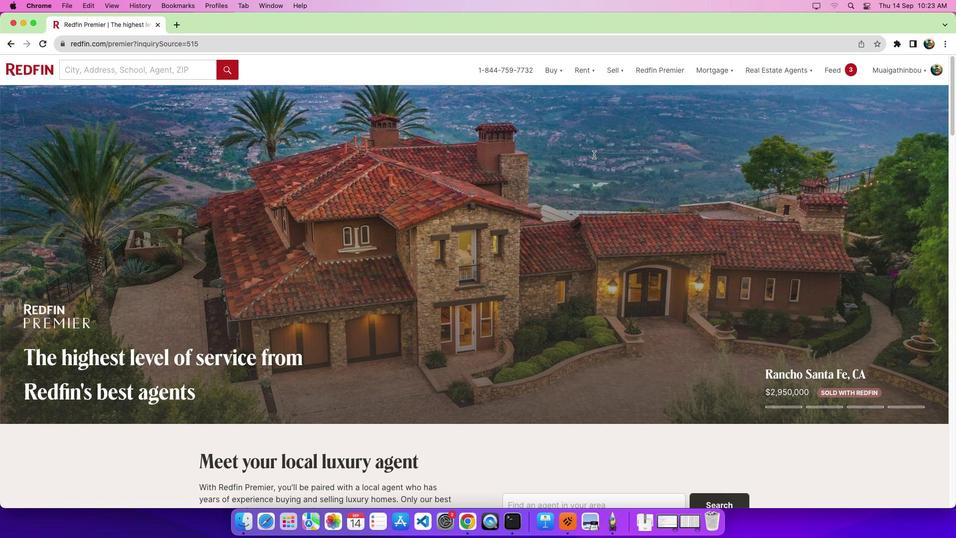 
Action: Mouse moved to (682, 136)
Screenshot: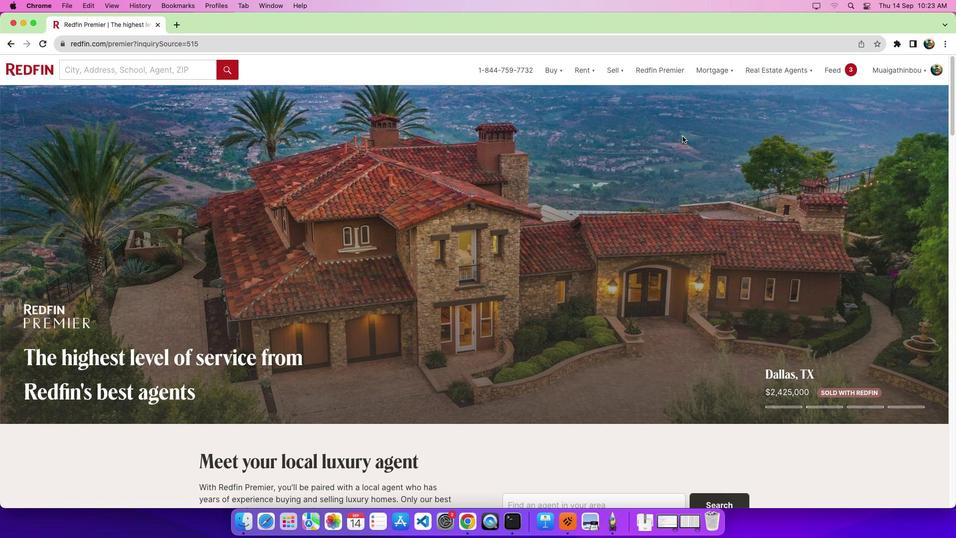 
